 Task: Clear the download history from last 4 weeks.
Action: Mouse moved to (947, 24)
Screenshot: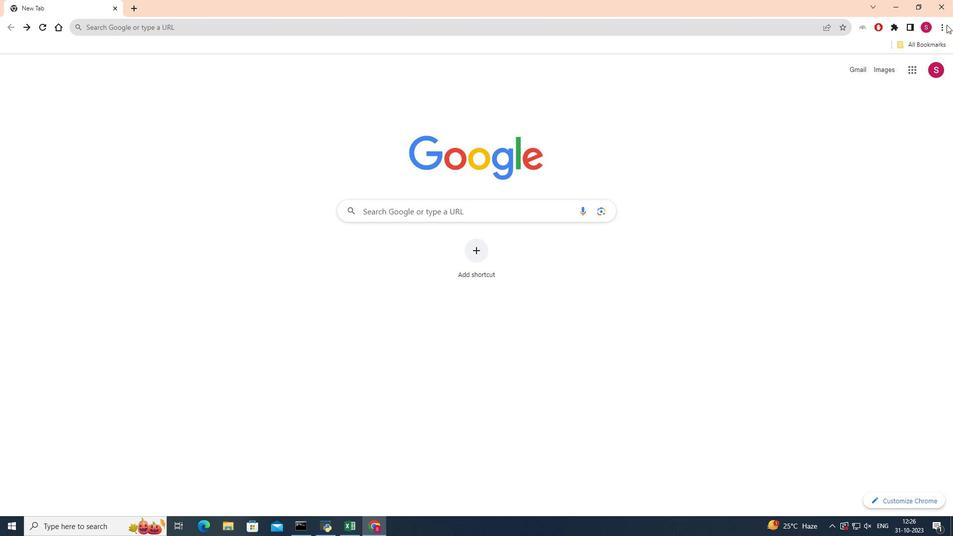 
Action: Mouse pressed left at (947, 24)
Screenshot: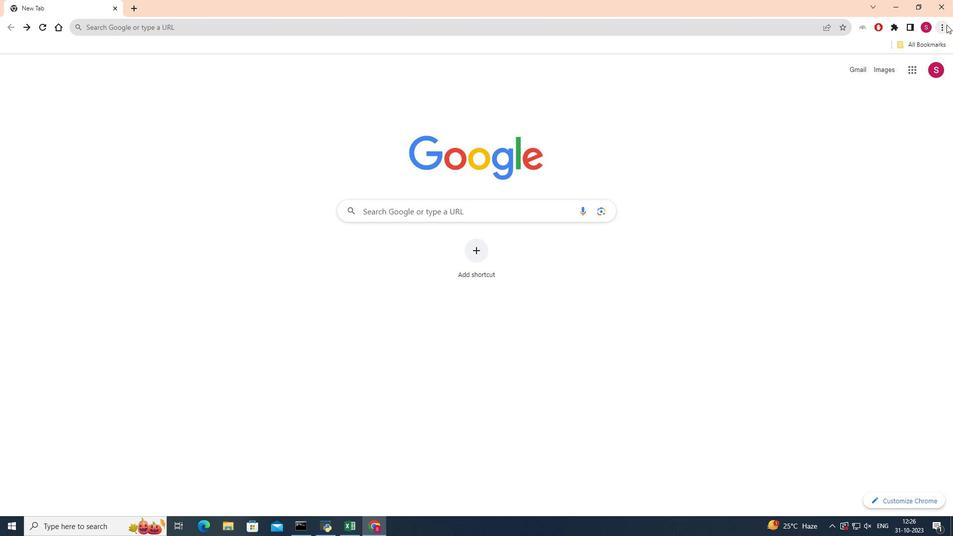 
Action: Mouse moved to (740, 78)
Screenshot: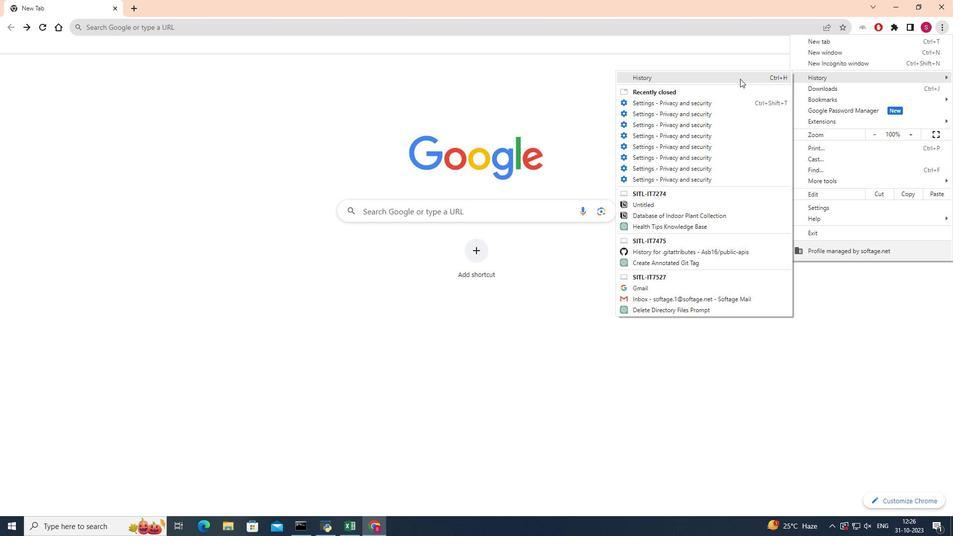 
Action: Mouse pressed left at (740, 78)
Screenshot: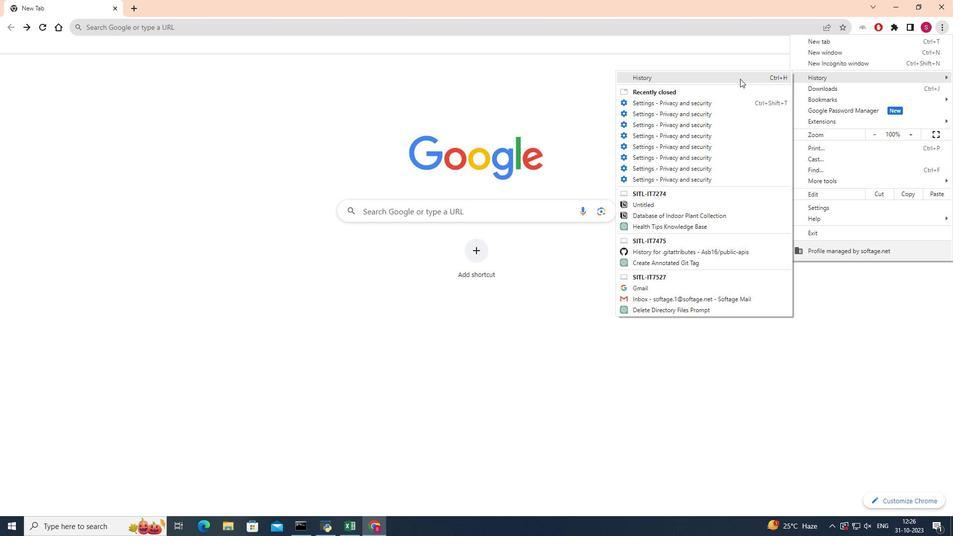
Action: Mouse moved to (82, 126)
Screenshot: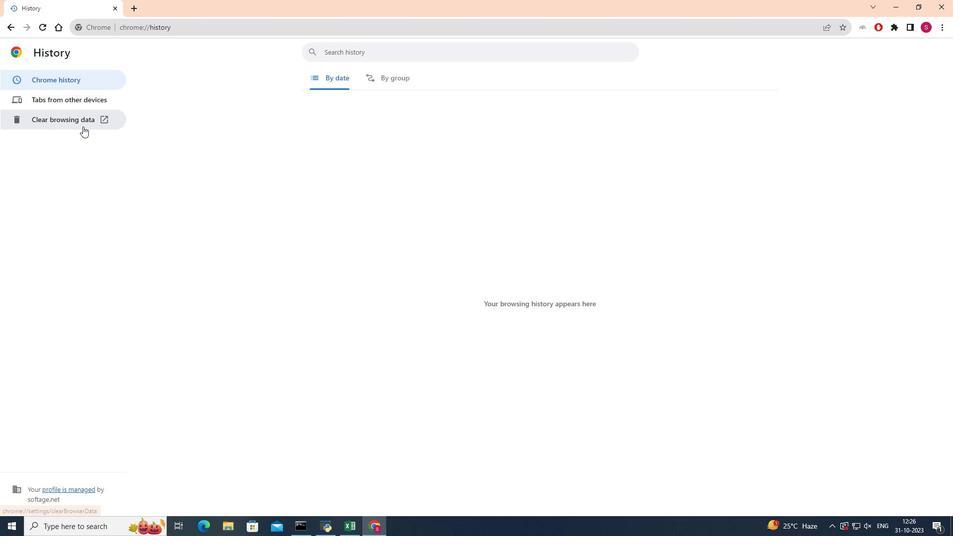 
Action: Mouse pressed left at (82, 126)
Screenshot: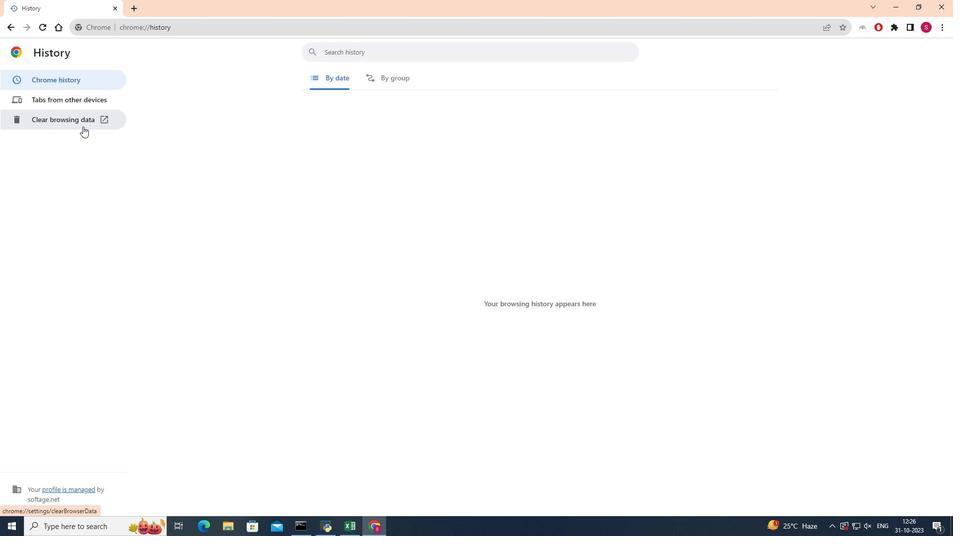 
Action: Mouse moved to (542, 159)
Screenshot: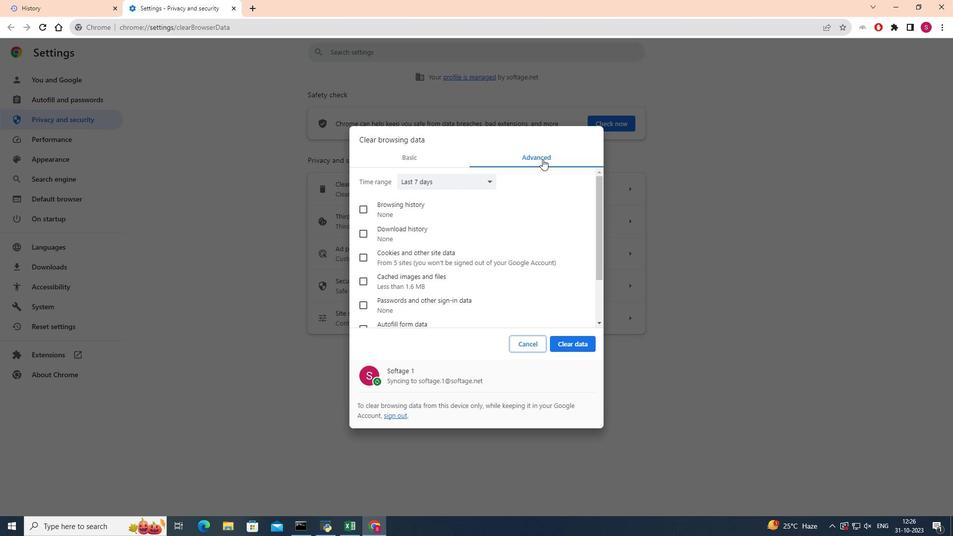 
Action: Mouse pressed left at (542, 159)
Screenshot: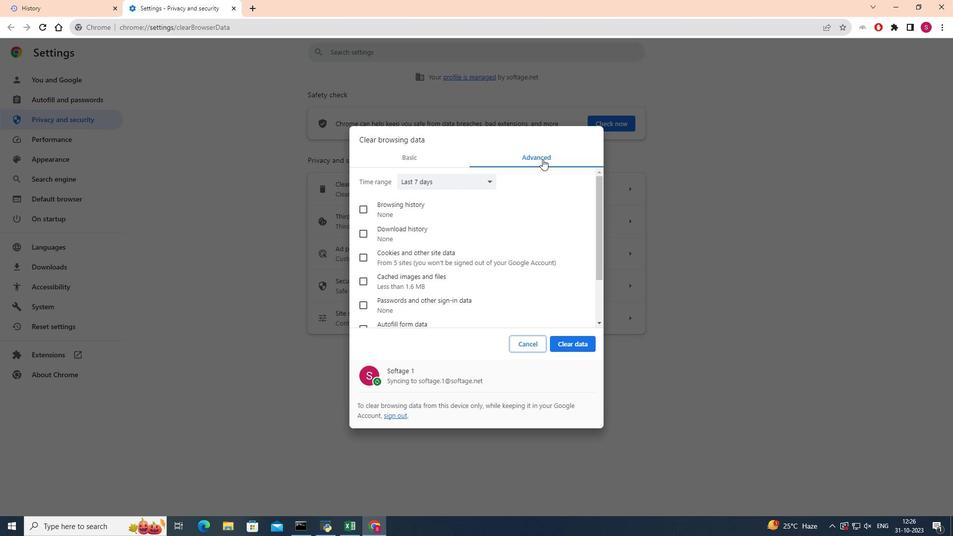 
Action: Mouse moved to (493, 180)
Screenshot: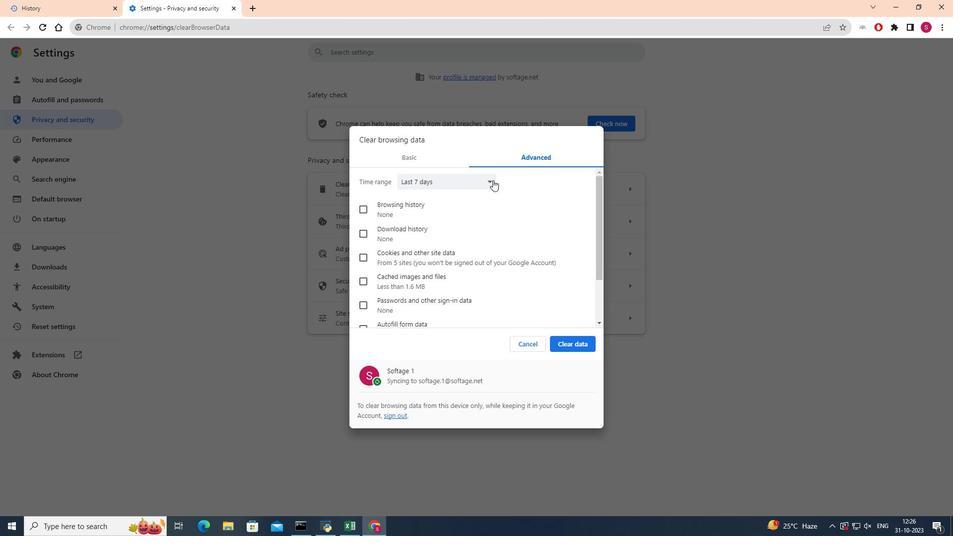 
Action: Mouse pressed left at (493, 180)
Screenshot: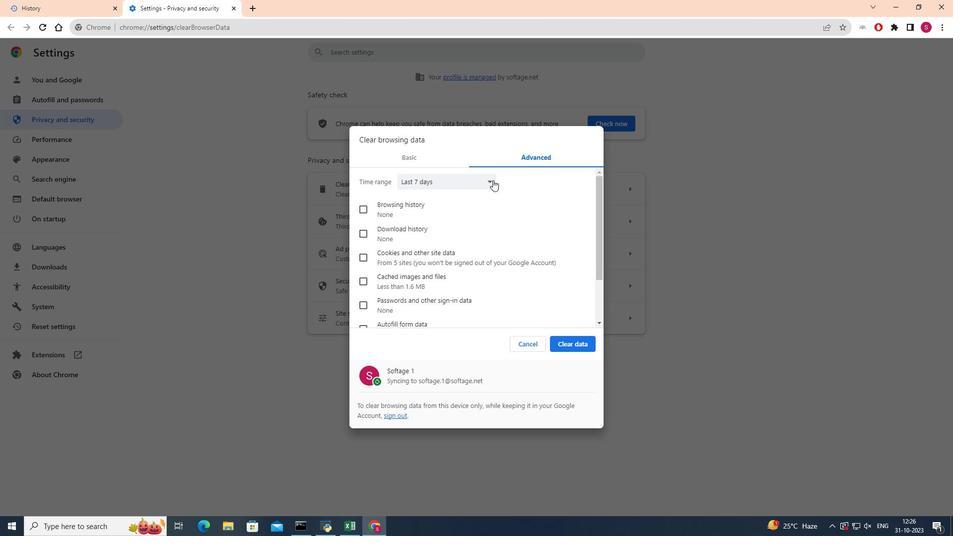 
Action: Mouse moved to (426, 220)
Screenshot: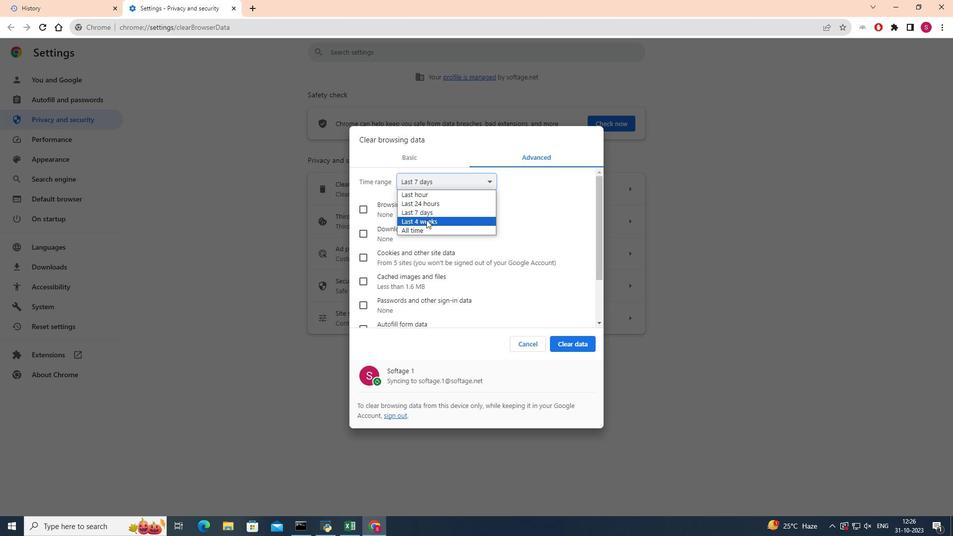 
Action: Mouse pressed left at (426, 220)
Screenshot: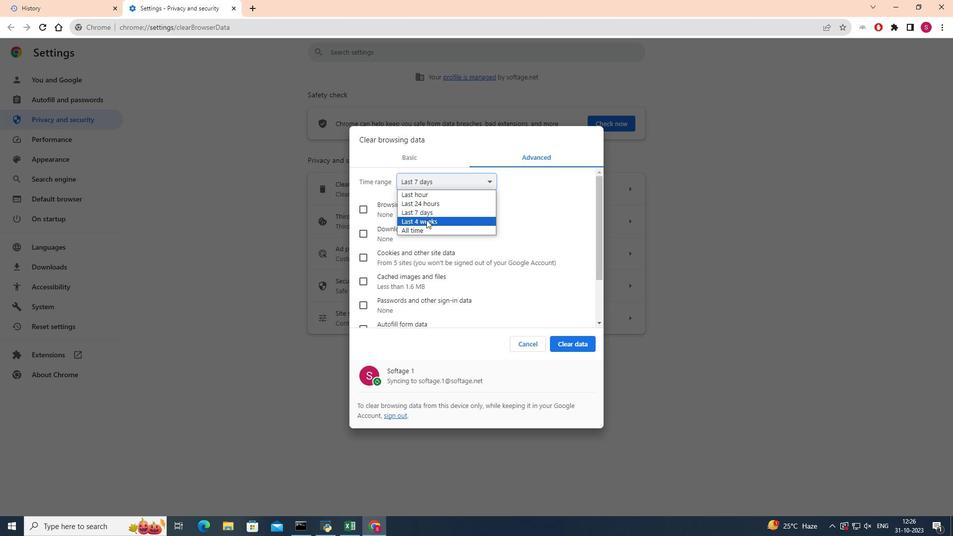 
Action: Mouse moved to (361, 232)
Screenshot: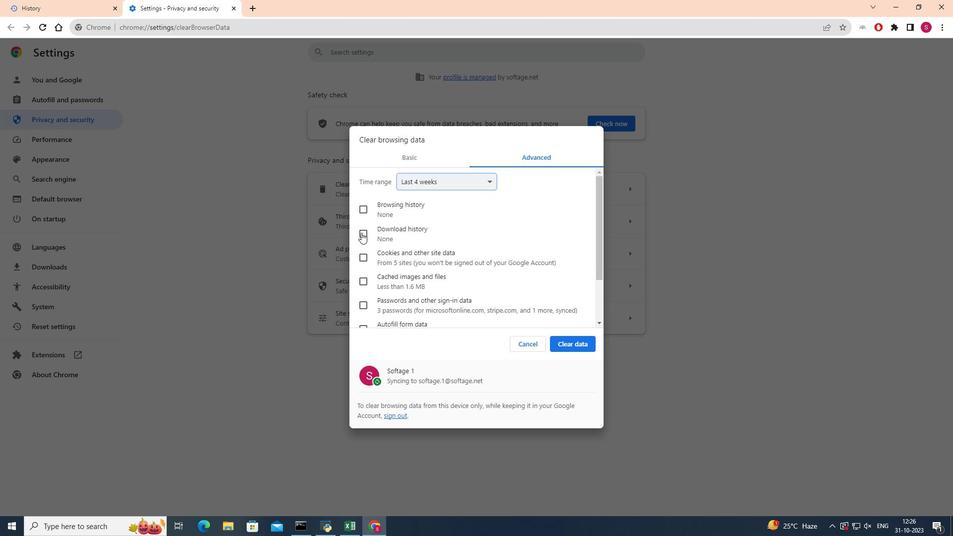 
Action: Mouse pressed left at (361, 232)
Screenshot: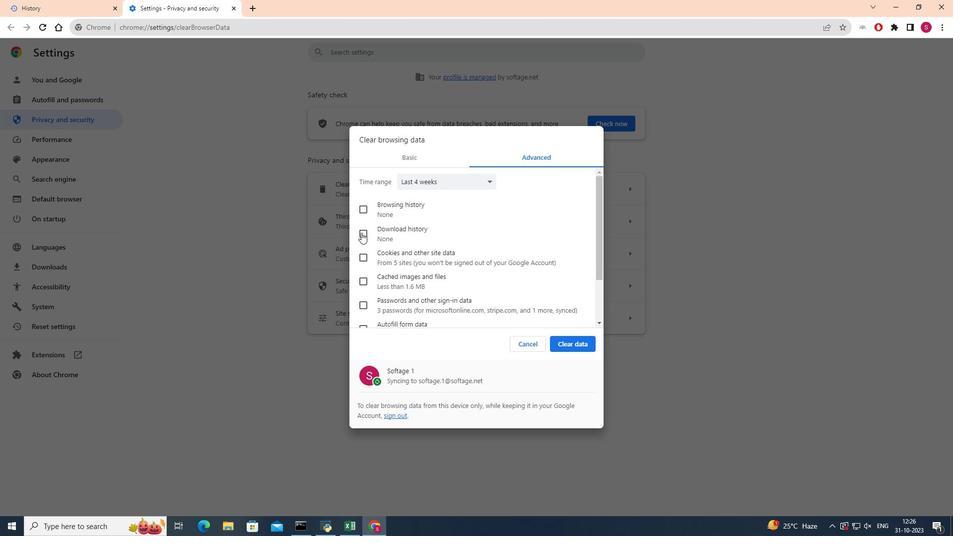 
Action: Mouse moved to (418, 253)
Screenshot: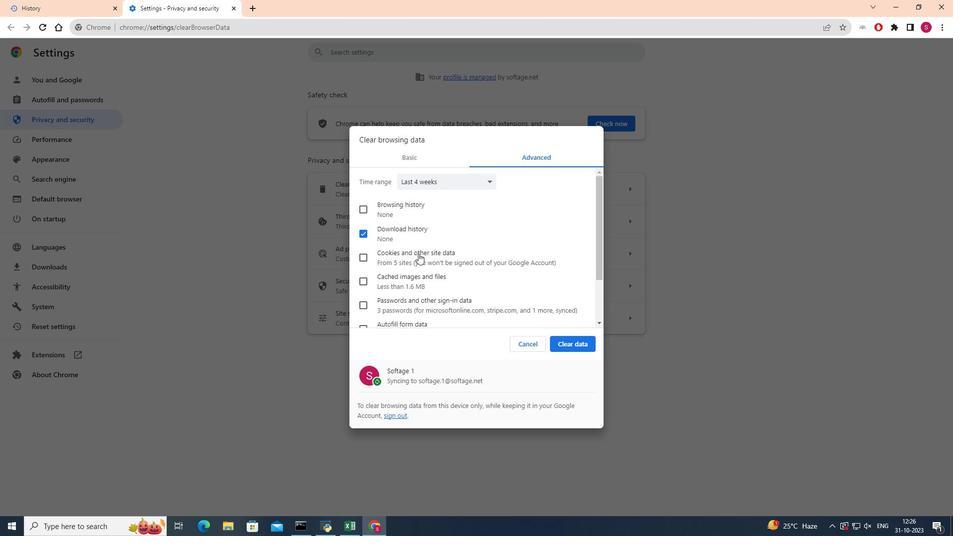 
Action: Mouse scrolled (418, 253) with delta (0, 0)
Screenshot: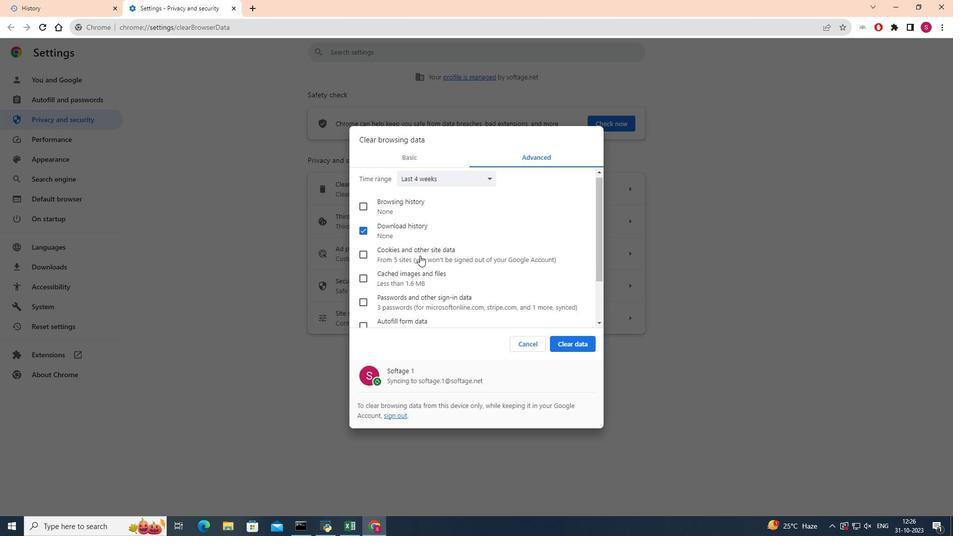 
Action: Mouse moved to (420, 255)
Screenshot: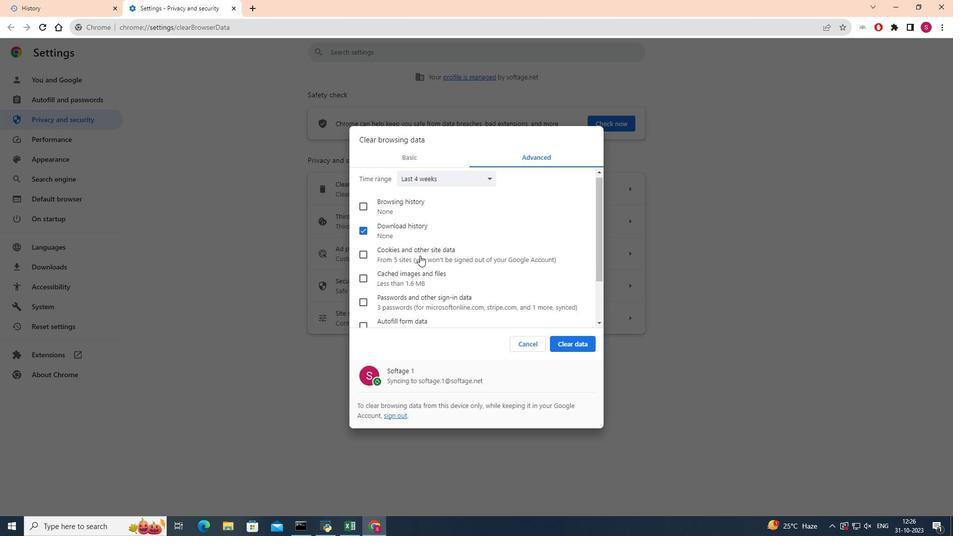 
Action: Mouse scrolled (420, 255) with delta (0, 0)
Screenshot: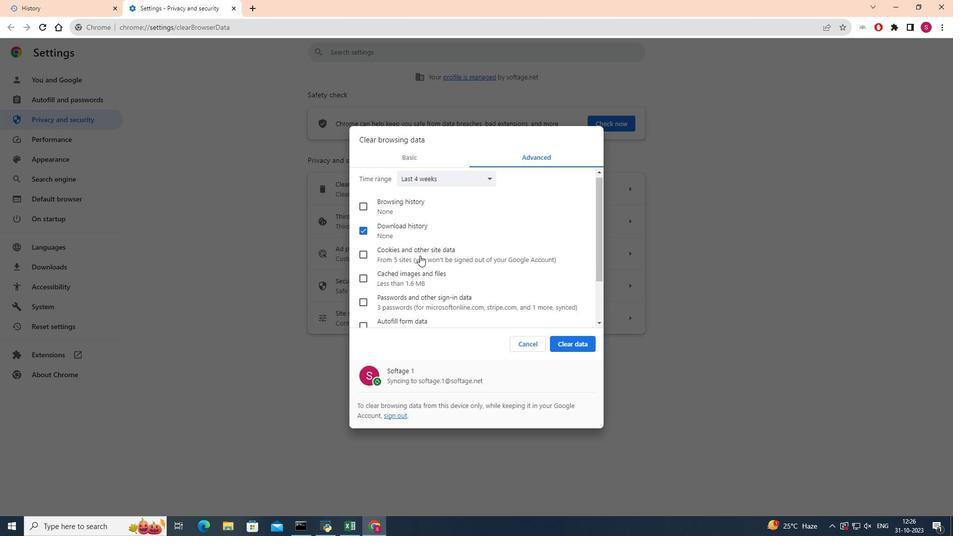 
Action: Mouse moved to (420, 255)
Screenshot: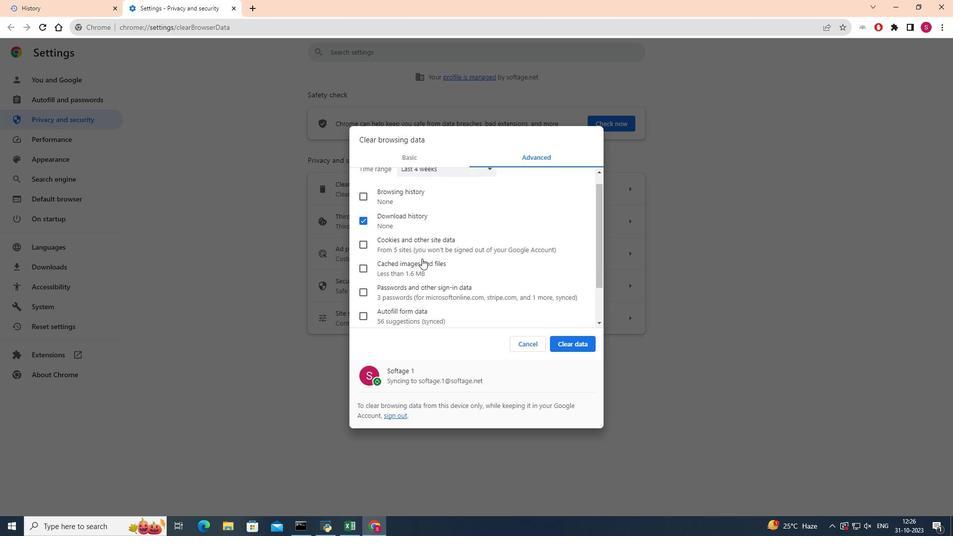 
Action: Mouse scrolled (420, 255) with delta (0, 0)
Screenshot: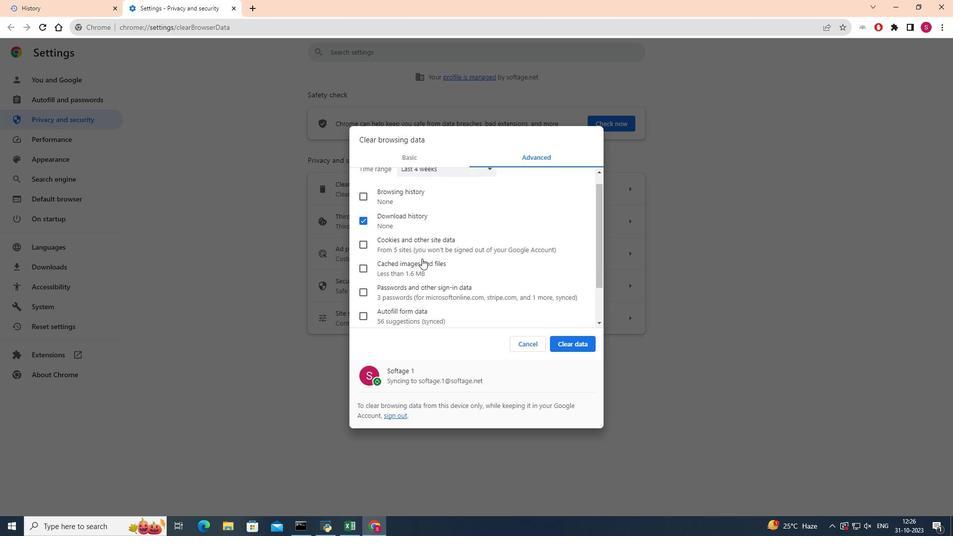 
Action: Mouse moved to (421, 257)
Screenshot: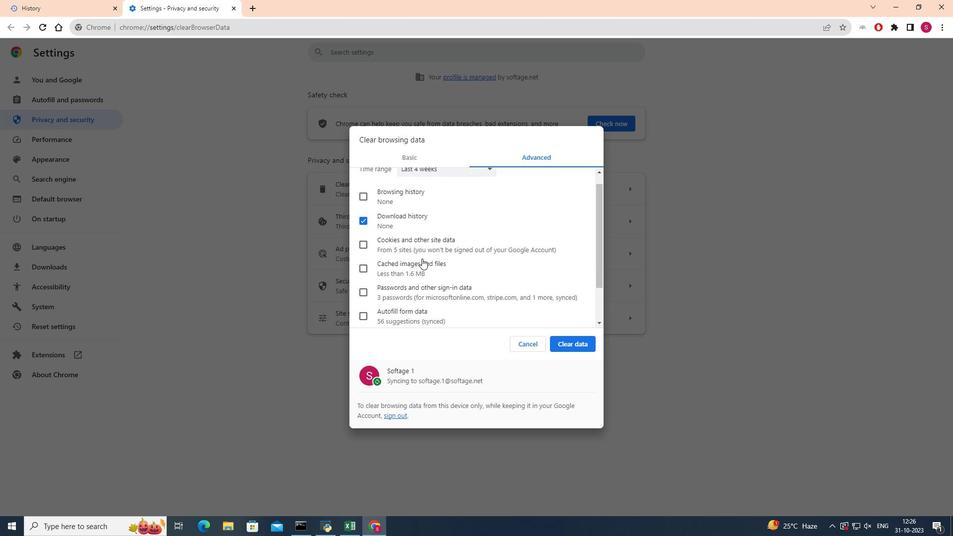
Action: Mouse scrolled (421, 256) with delta (0, 0)
Screenshot: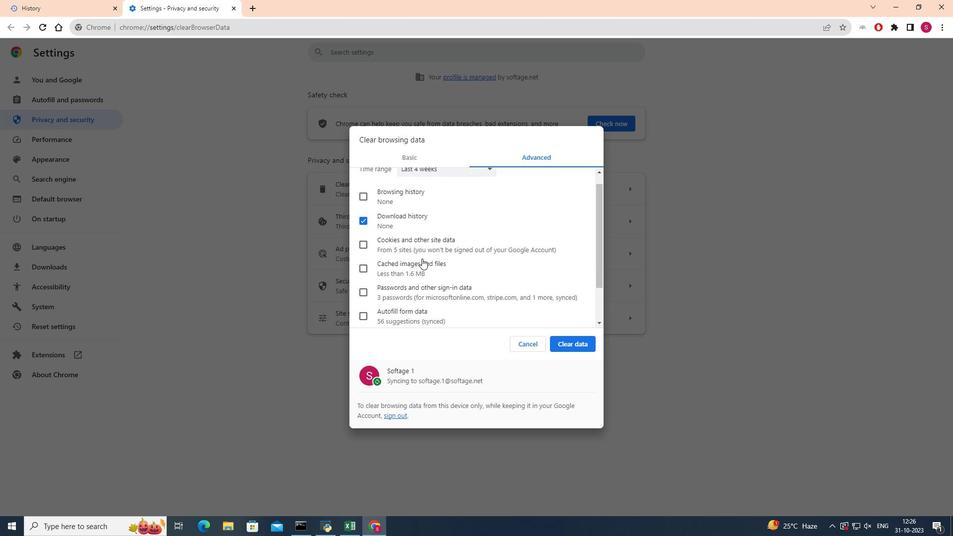
Action: Mouse moved to (424, 265)
Screenshot: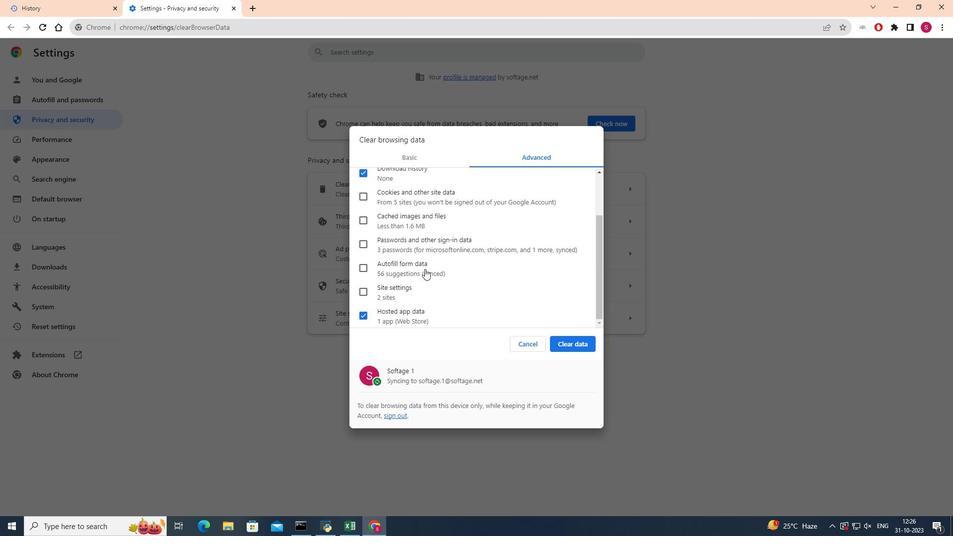 
Action: Mouse scrolled (424, 265) with delta (0, 0)
Screenshot: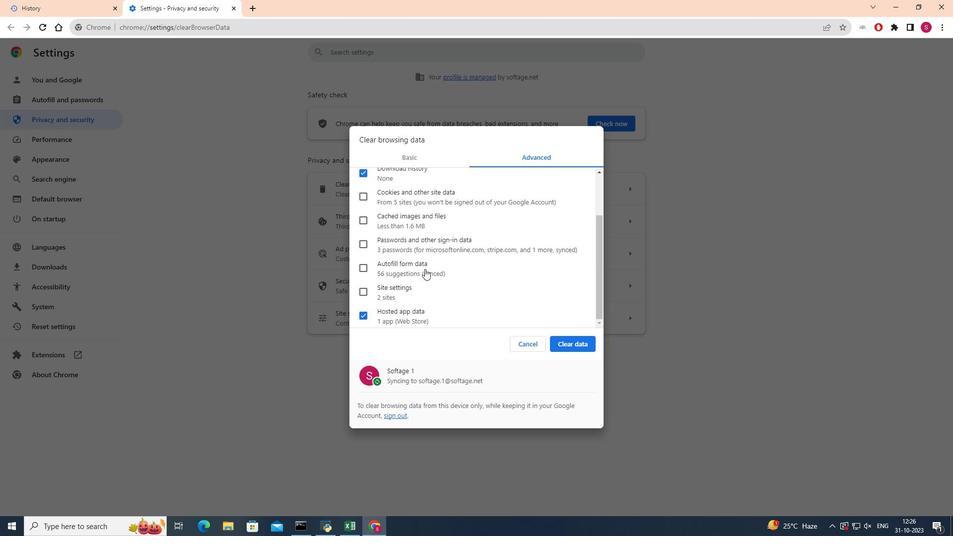 
Action: Mouse moved to (425, 269)
Screenshot: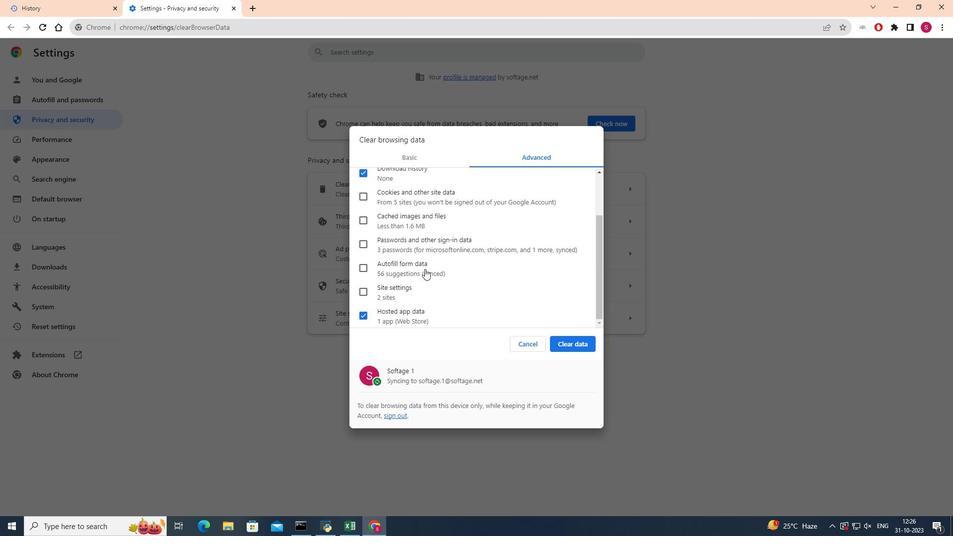 
Action: Mouse scrolled (425, 268) with delta (0, 0)
Screenshot: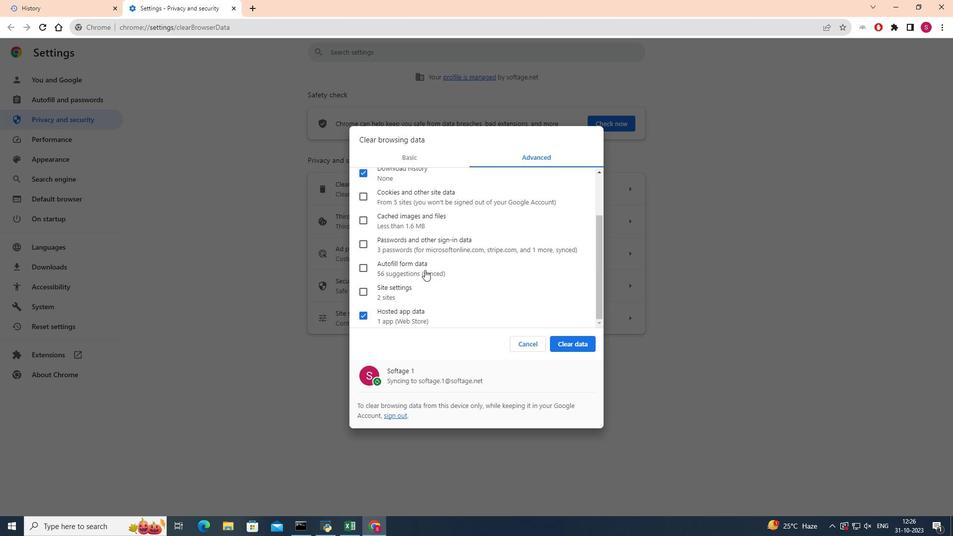 
Action: Mouse moved to (425, 270)
Screenshot: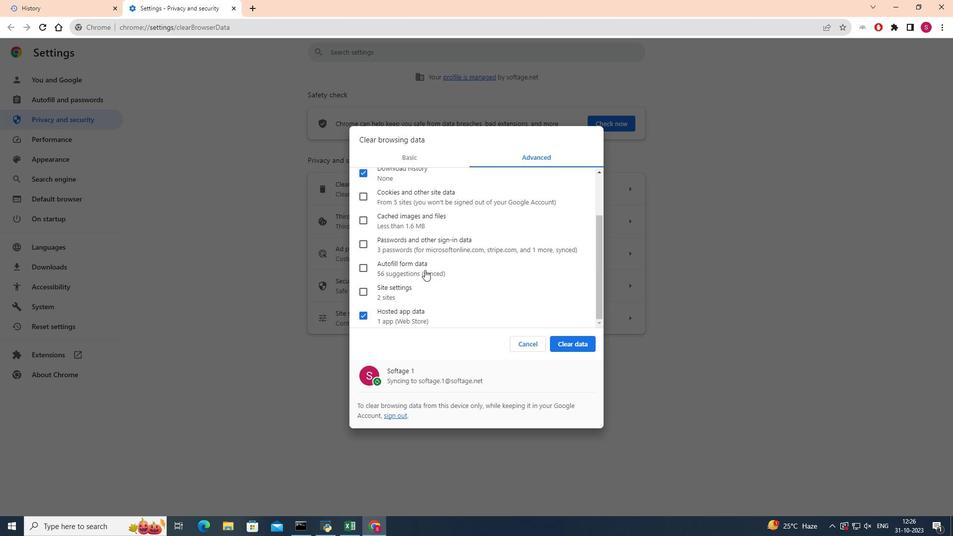 
Action: Mouse scrolled (425, 269) with delta (0, 0)
Screenshot: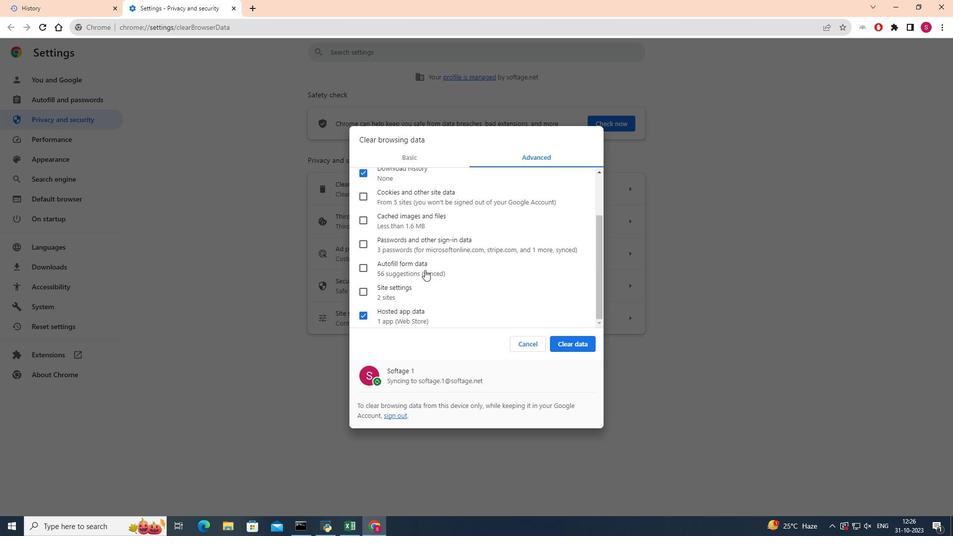 
Action: Mouse moved to (363, 314)
Screenshot: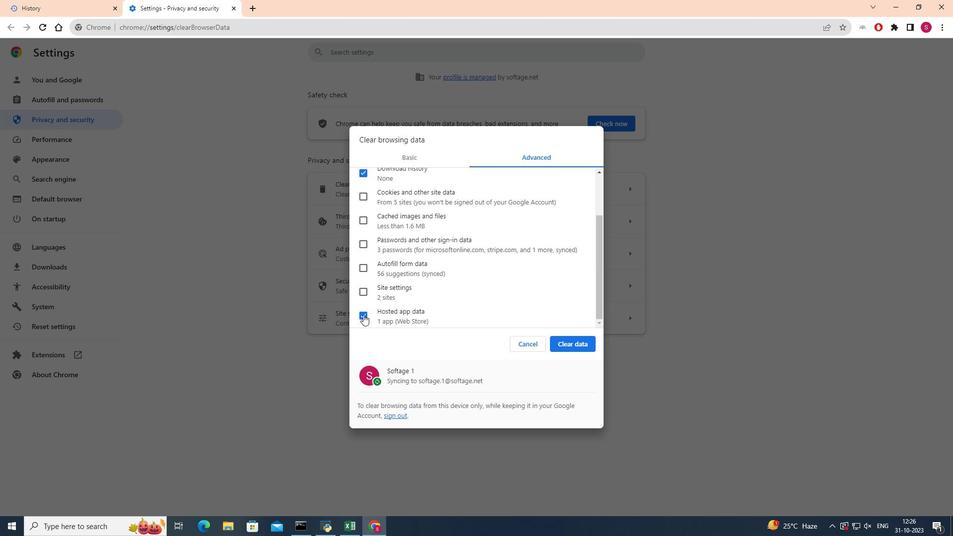 
Action: Mouse pressed left at (363, 314)
Screenshot: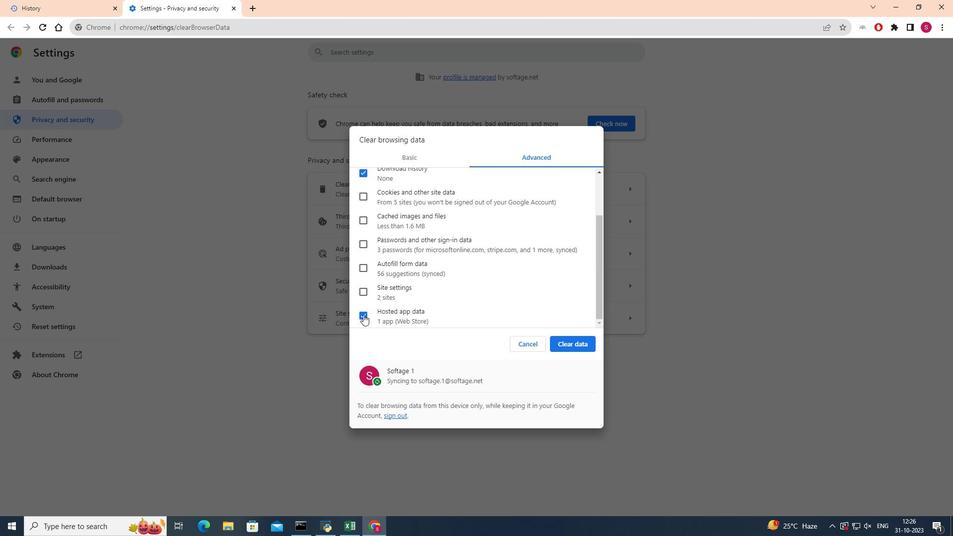 
Action: Mouse moved to (576, 345)
Screenshot: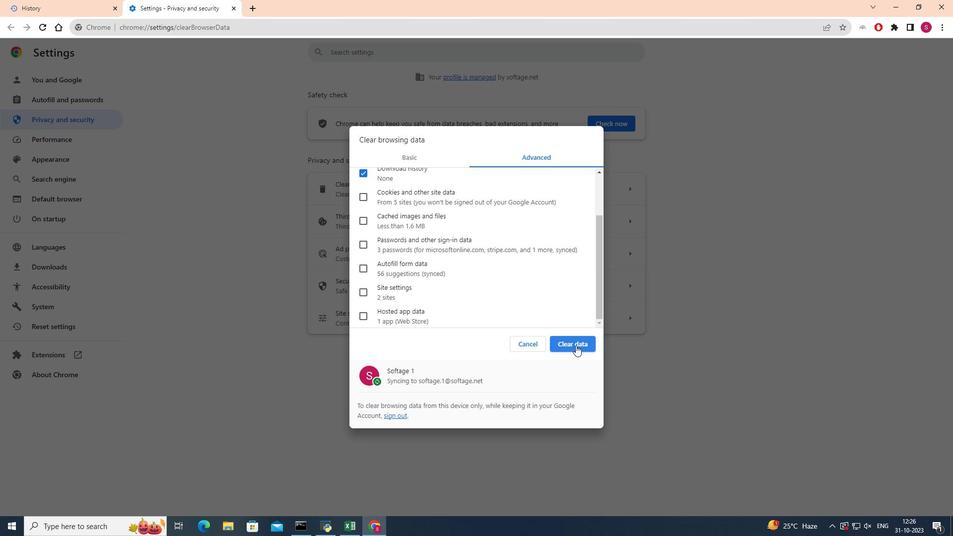 
Action: Mouse pressed left at (576, 345)
Screenshot: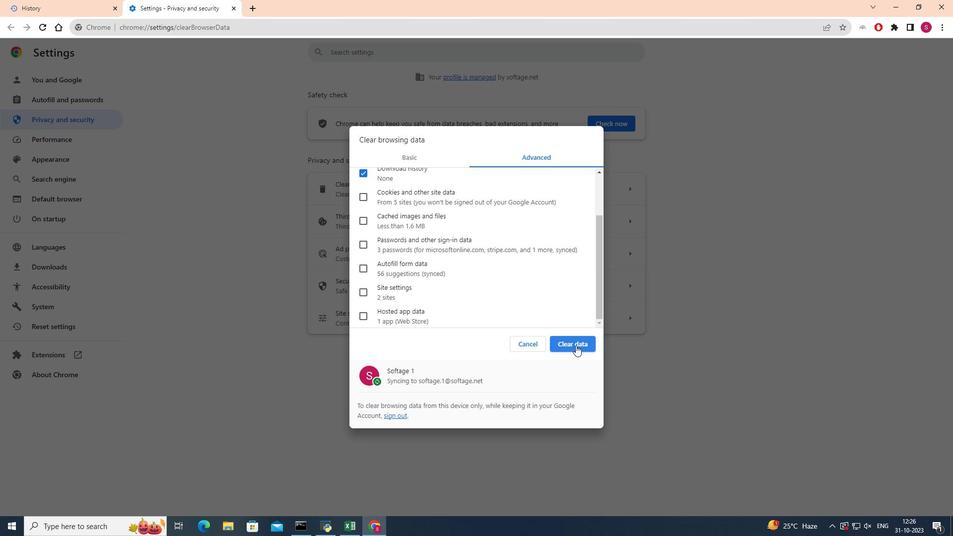 
Action: Mouse moved to (576, 344)
Screenshot: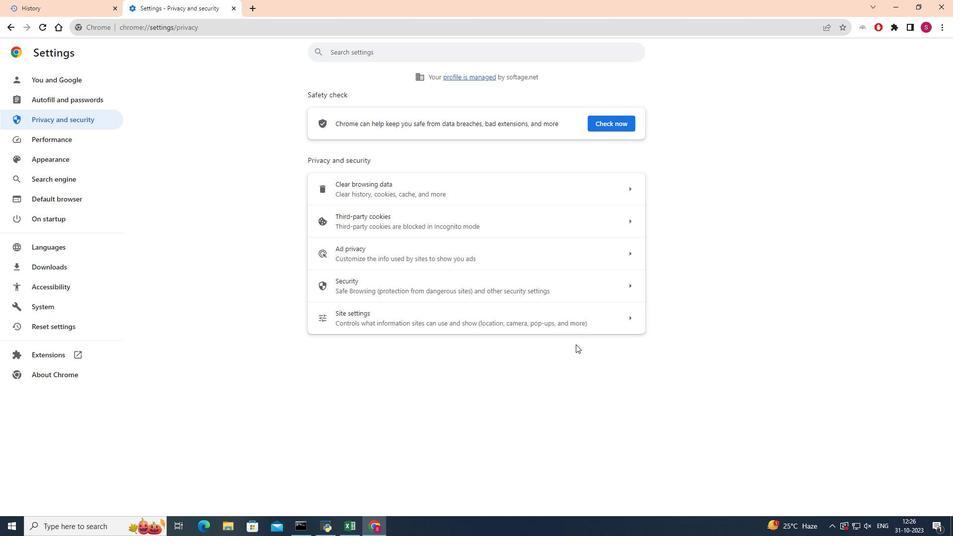 
